 Task: In the Company fox5ny.com, Create email and send with subject: 'We're Thrilled to Welcome You ', and with mail content 'Good Morning,_x000D_
Welcome to a community of trailblazers and innovators. Discover a transformative opportunity that will empower you to thrive in your industry._x000D_
Thanks & Regards', attach the document: Terms_and_conditions.doc and insert image: visitingcard.jpg. Below Thanks and Regards, write facebook and insert the URL: www.facebook.com. Mark checkbox to create task to follow up : In 2 weeks.  Enter or choose an email address of recipient's from company's contact and send.. Logged in from softage.1@softage.net
Action: Mouse moved to (81, 50)
Screenshot: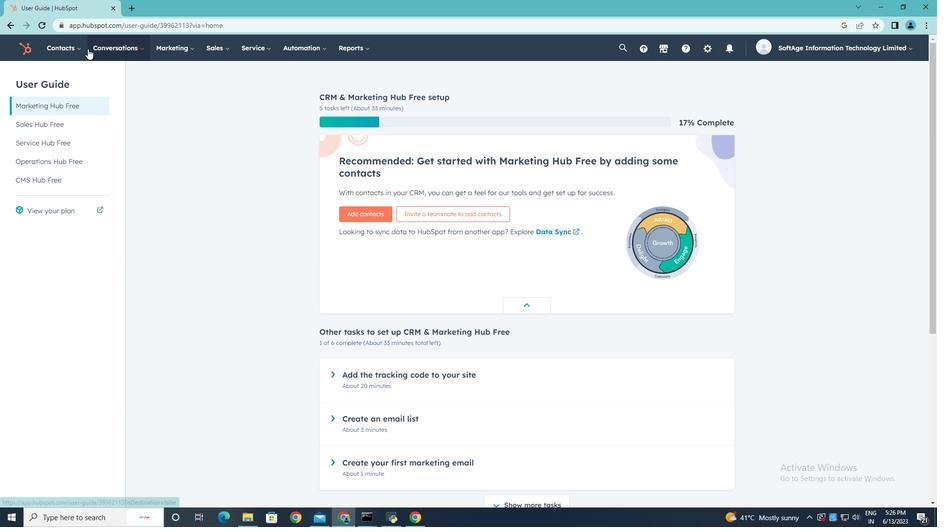 
Action: Mouse pressed left at (81, 50)
Screenshot: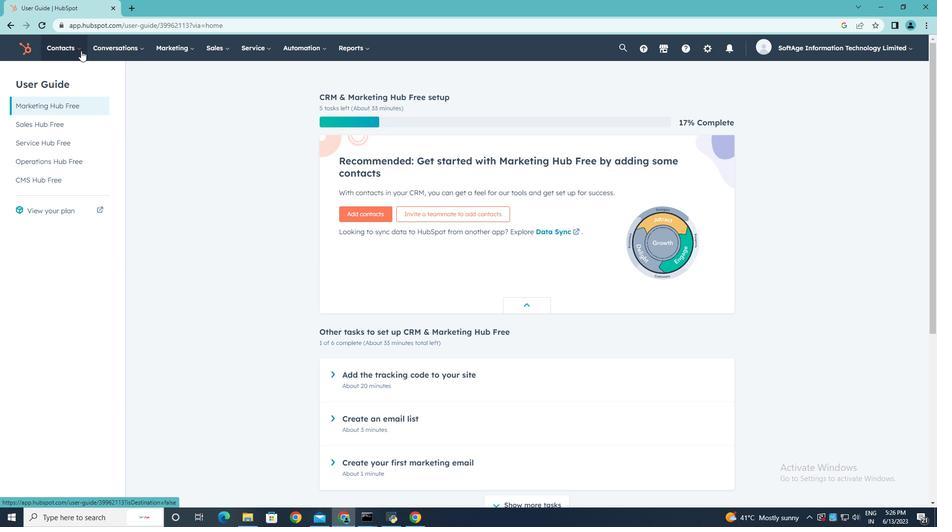 
Action: Mouse moved to (78, 95)
Screenshot: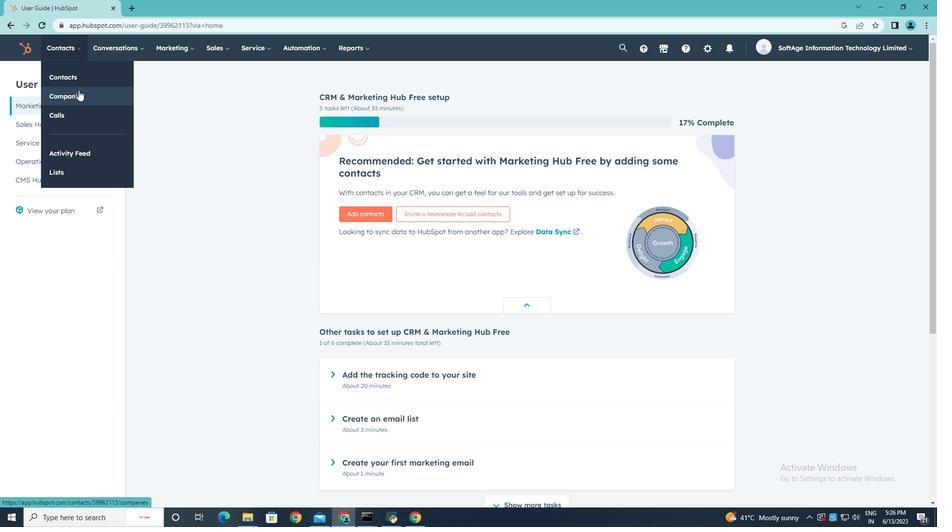 
Action: Mouse pressed left at (78, 95)
Screenshot: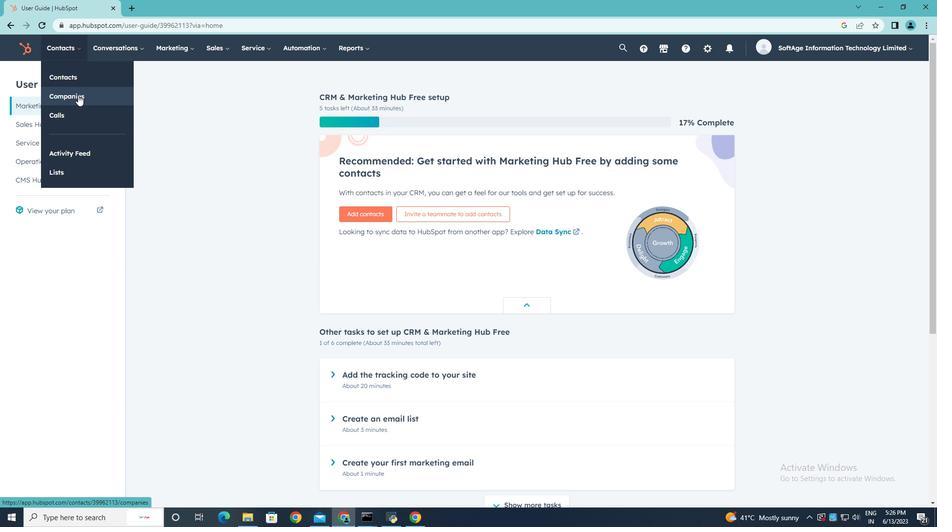 
Action: Mouse moved to (82, 163)
Screenshot: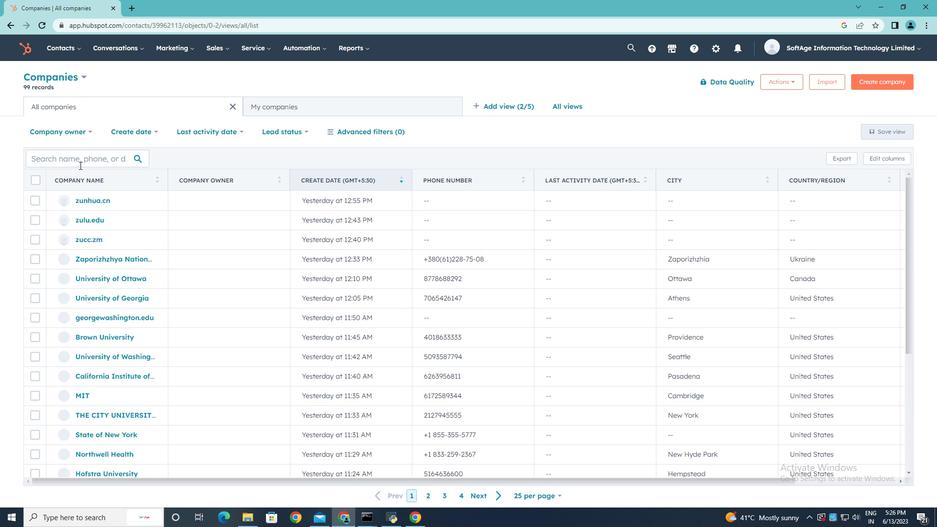 
Action: Mouse pressed left at (82, 163)
Screenshot: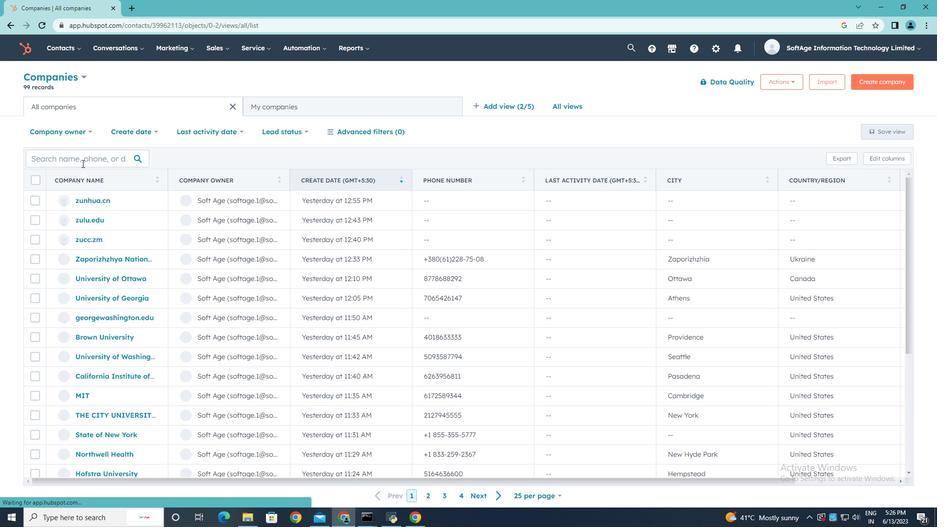 
Action: Key pressed fox5ny.com
Screenshot: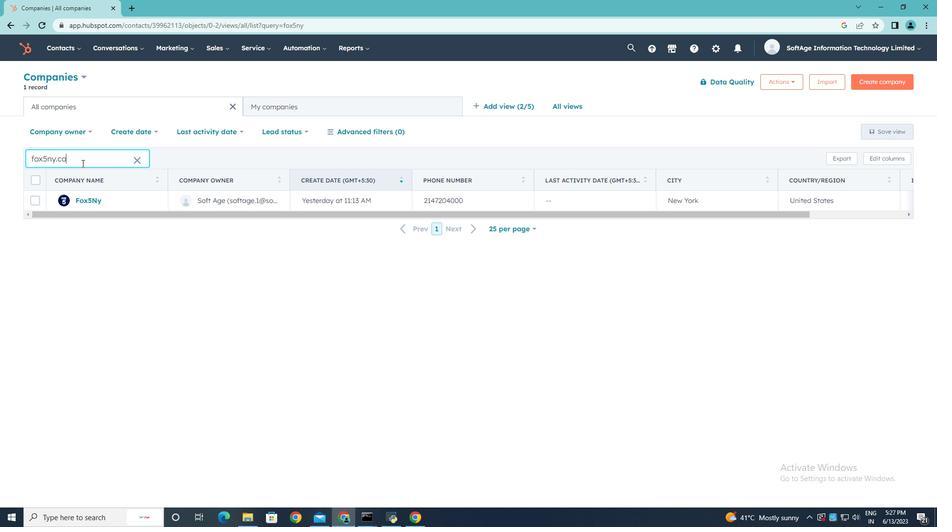 
Action: Mouse moved to (88, 198)
Screenshot: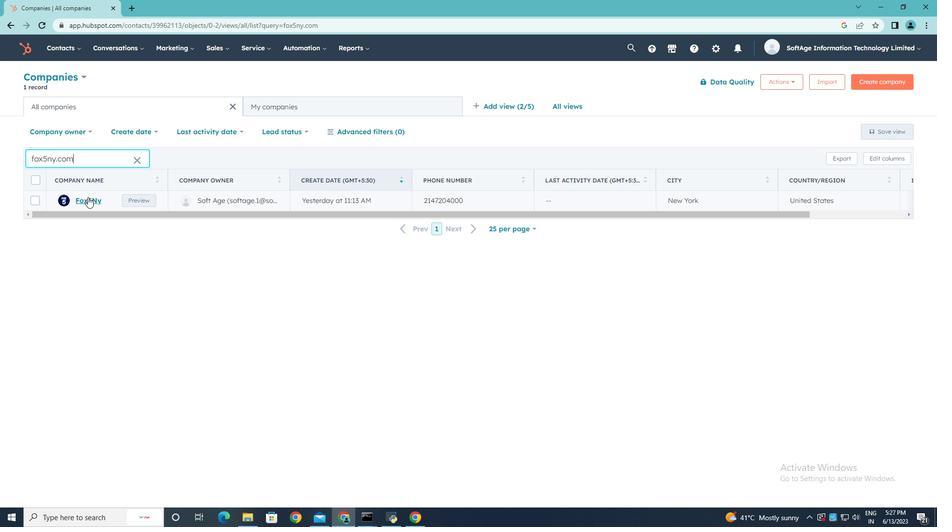 
Action: Mouse pressed left at (88, 198)
Screenshot: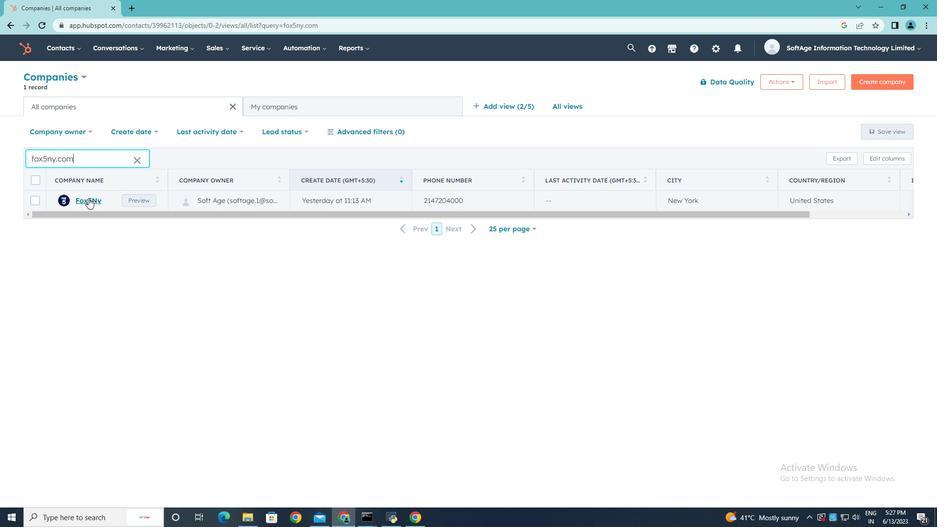 
Action: Mouse moved to (65, 169)
Screenshot: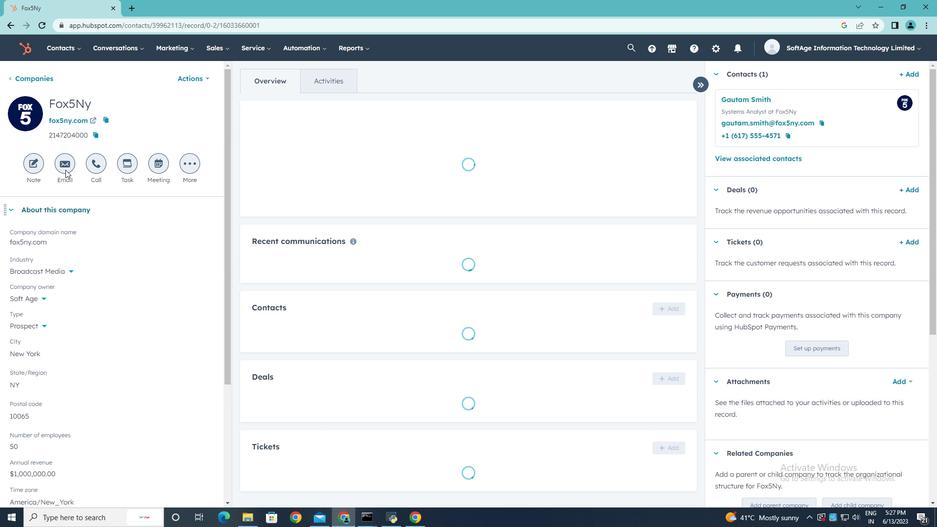 
Action: Mouse pressed left at (65, 169)
Screenshot: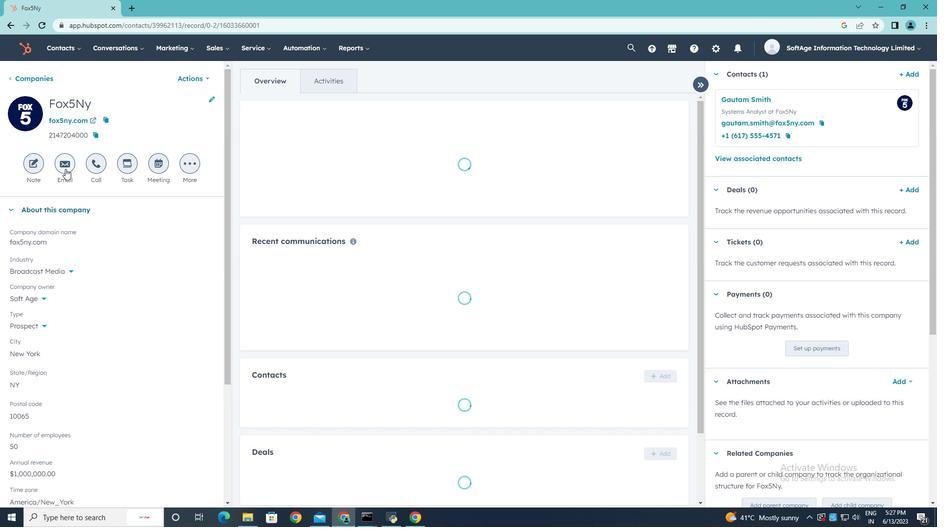 
Action: Key pressed we'<Key.backspace><Key.backspace><Key.backspace><Key.backspace><Key.shift>We're<Key.space><Key.shift>Thrilled<Key.space>to<Key.space><Key.shift>Welcome<Key.space><Key.shift>You
Screenshot: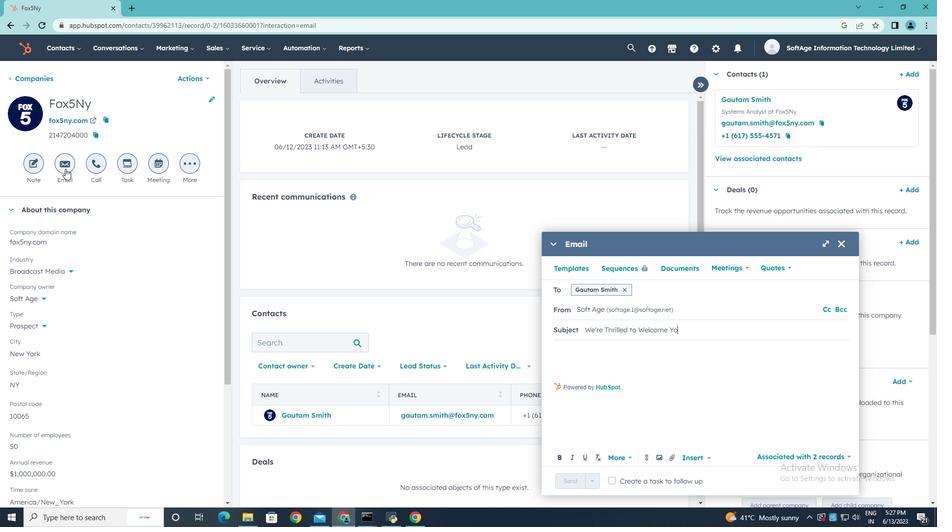
Action: Mouse moved to (567, 348)
Screenshot: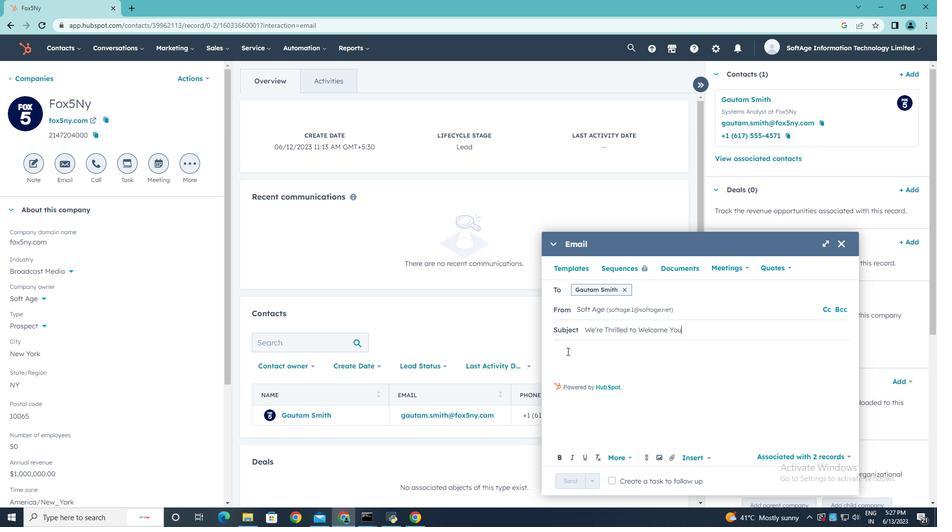 
Action: Mouse pressed left at (567, 348)
Screenshot: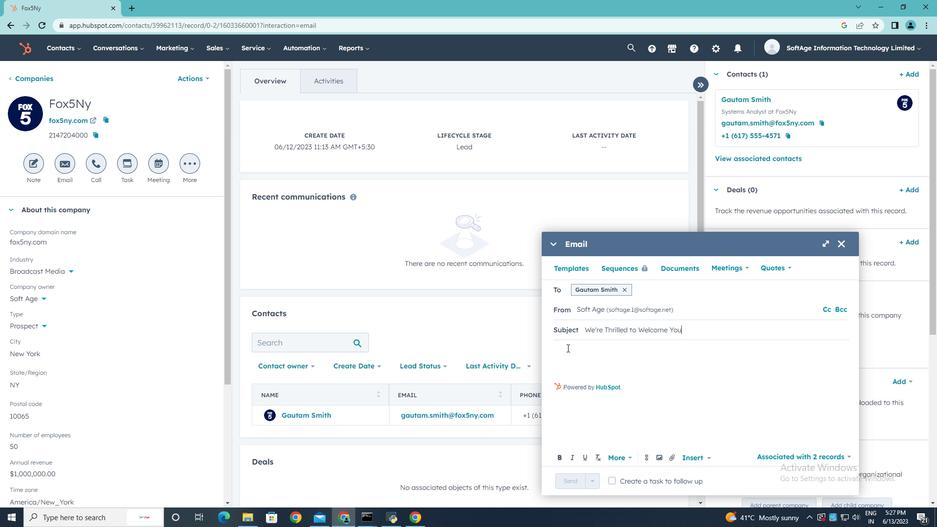 
Action: Key pressed <Key.shift><Key.shift><Key.shift><Key.shift><Key.shift><Key.shift><Key.shift><Key.shift><Key.shift>Good<Key.space><Key.shift>Morning,
Screenshot: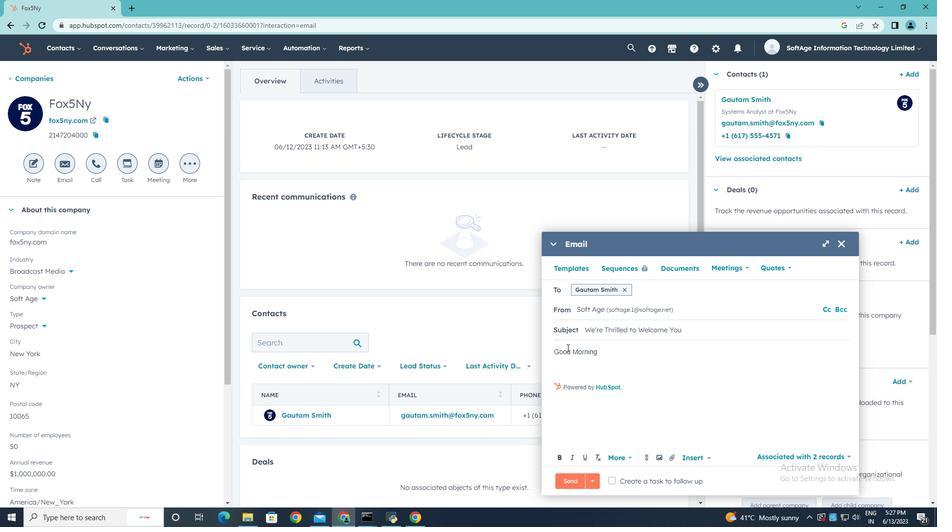 
Action: Mouse moved to (560, 361)
Screenshot: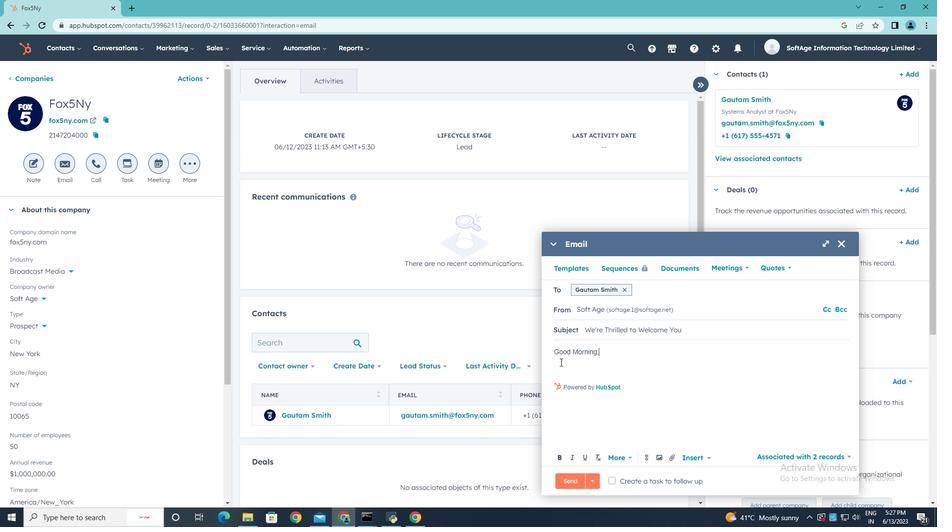 
Action: Mouse pressed left at (560, 361)
Screenshot: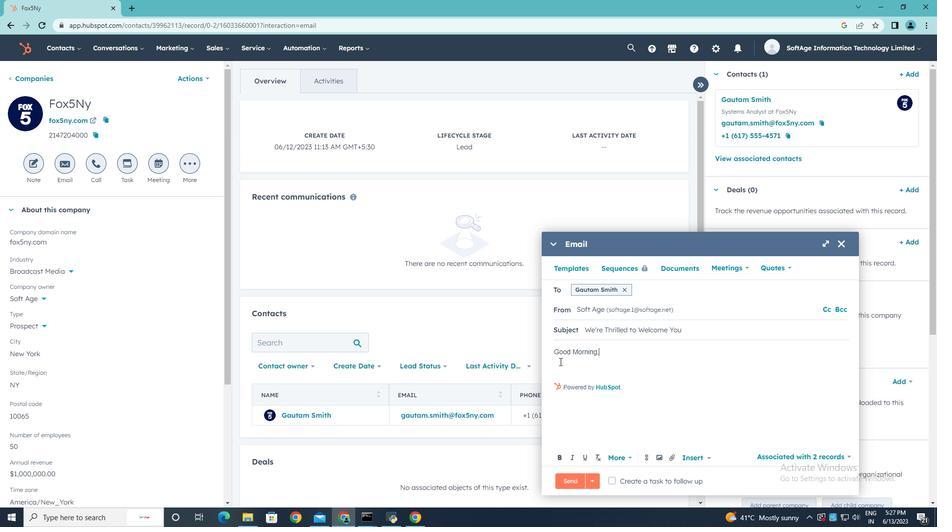 
Action: Key pressed <Key.shift>Welcome<Key.space>to<Key.space>a<Key.space>community<Key.space>of<Key.space>trailblazers<Key.space>and<Key.space>innovators.<Key.space><Key.shift>Discover<Key.space>a<Key.space>transformative<Key.space>opportunity<Key.space>that<Key.space>will<Key.space>empower<Key.space>t<Key.backspace>you<Key.space>to<Key.space>thrive<Key.space>in<Key.space>your<Key.space>industry.
Screenshot: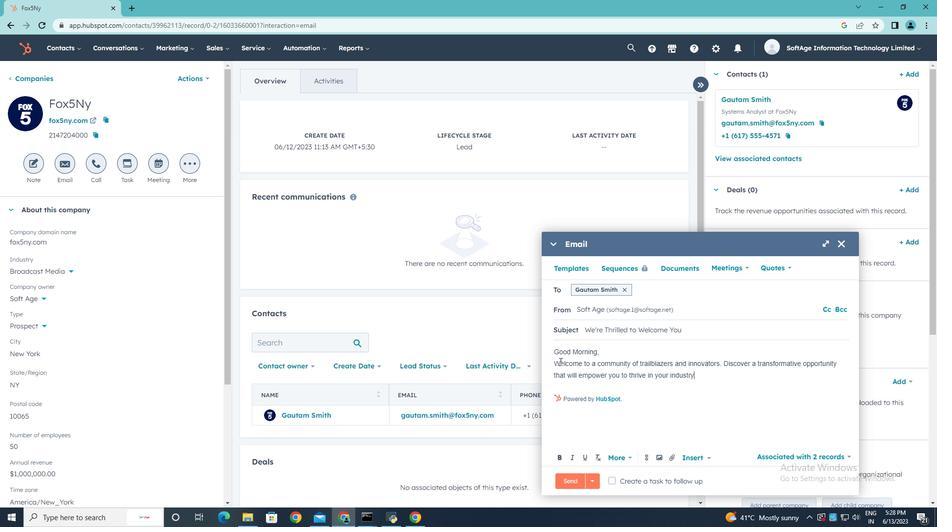 
Action: Mouse moved to (567, 383)
Screenshot: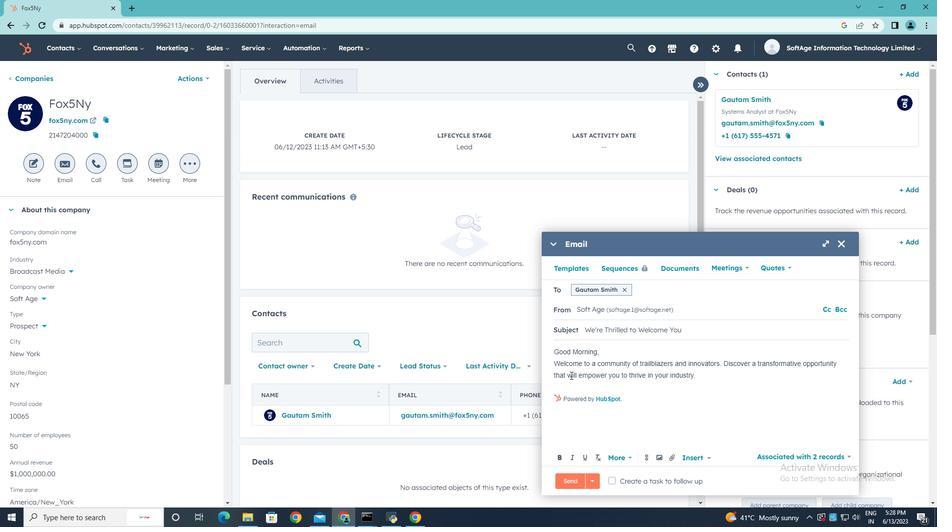 
Action: Mouse pressed left at (567, 383)
Screenshot: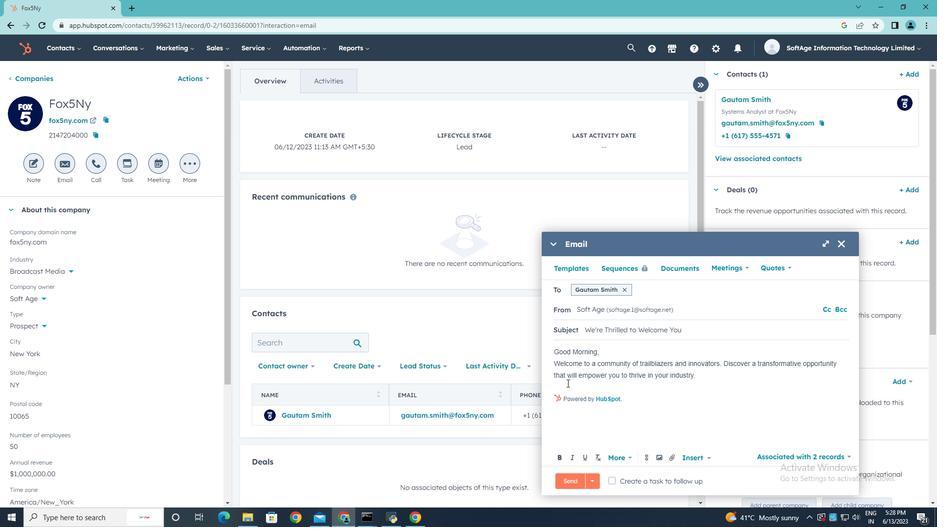 
Action: Key pressed <Key.enter><Key.shift>Thanks<Key.space><Key.shift><Key.shift>&<Key.space><Key.shift>Regards,
Screenshot: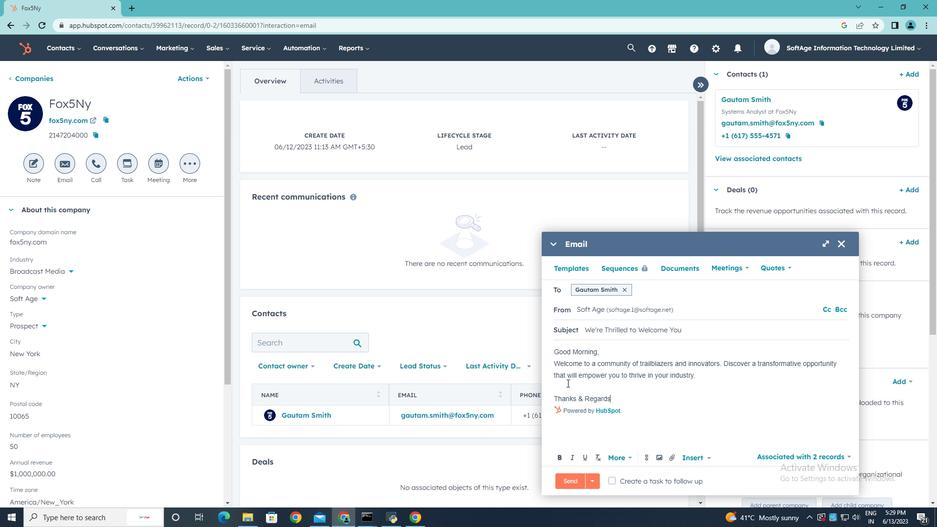 
Action: Mouse moved to (674, 458)
Screenshot: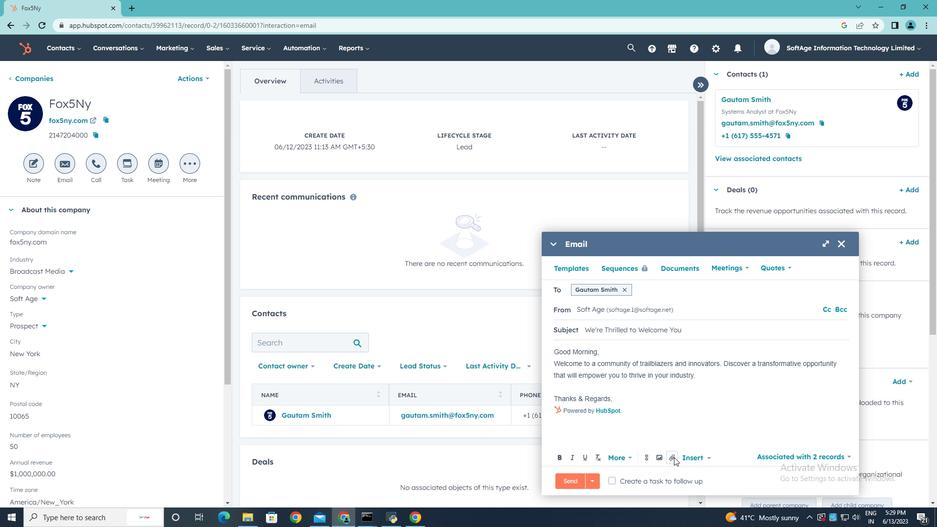 
Action: Mouse pressed left at (674, 458)
Screenshot: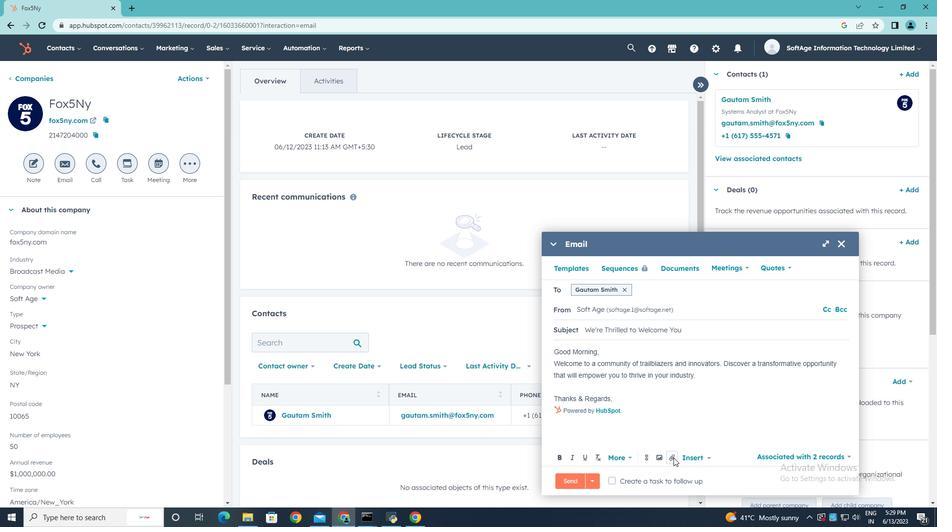 
Action: Mouse moved to (694, 429)
Screenshot: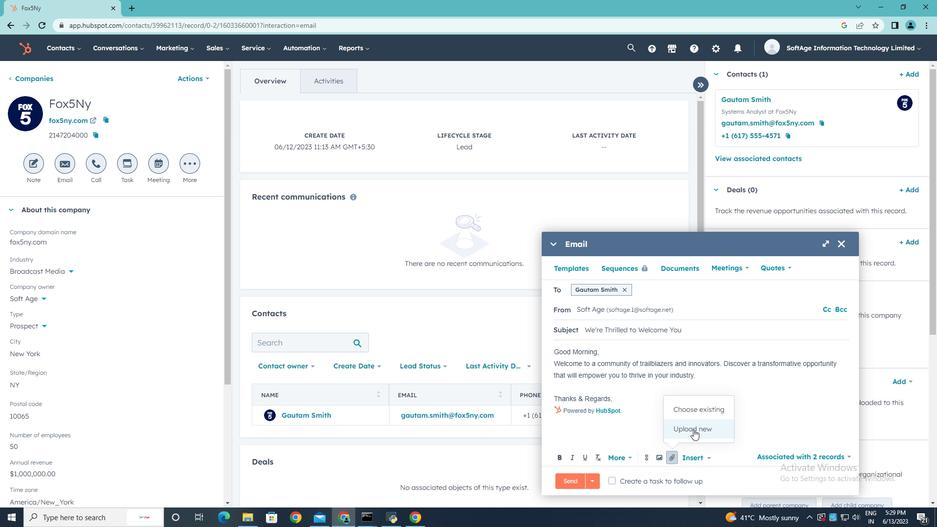 
Action: Mouse pressed left at (694, 429)
Screenshot: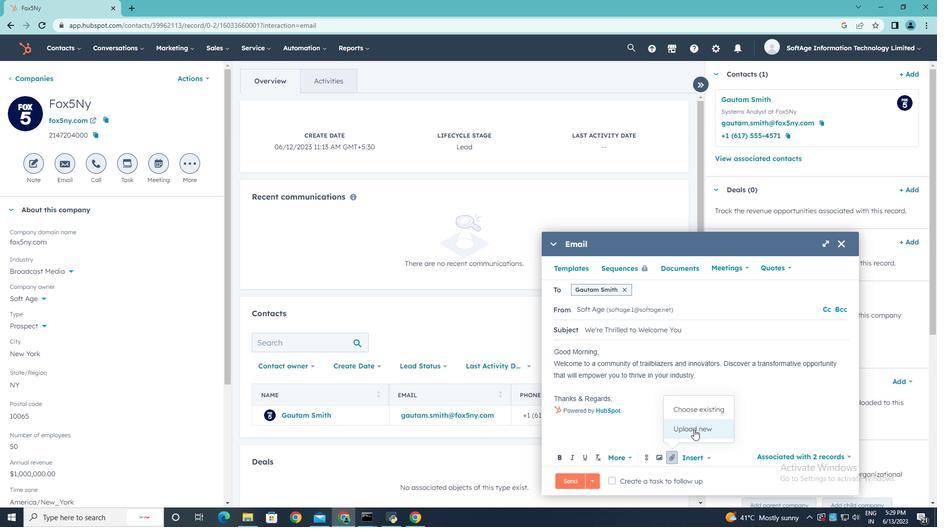 
Action: Mouse moved to (185, 94)
Screenshot: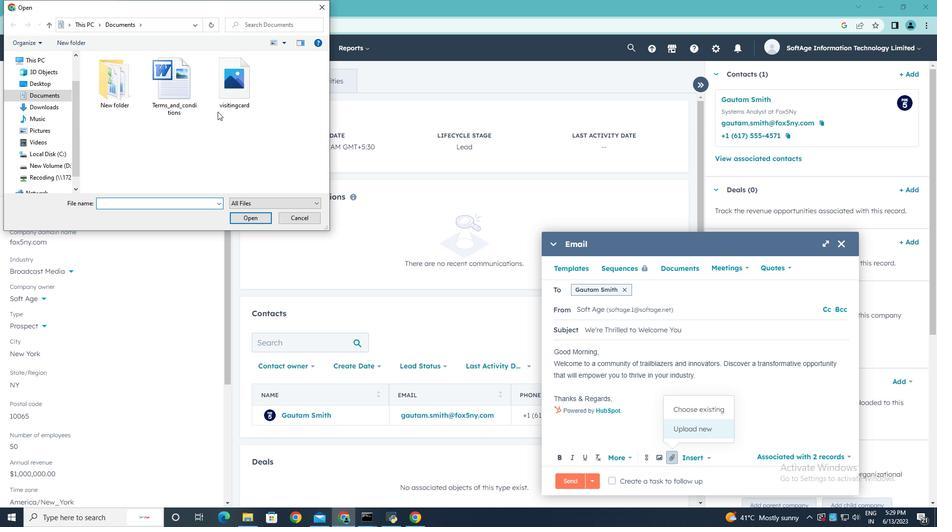 
Action: Mouse pressed left at (185, 94)
Screenshot: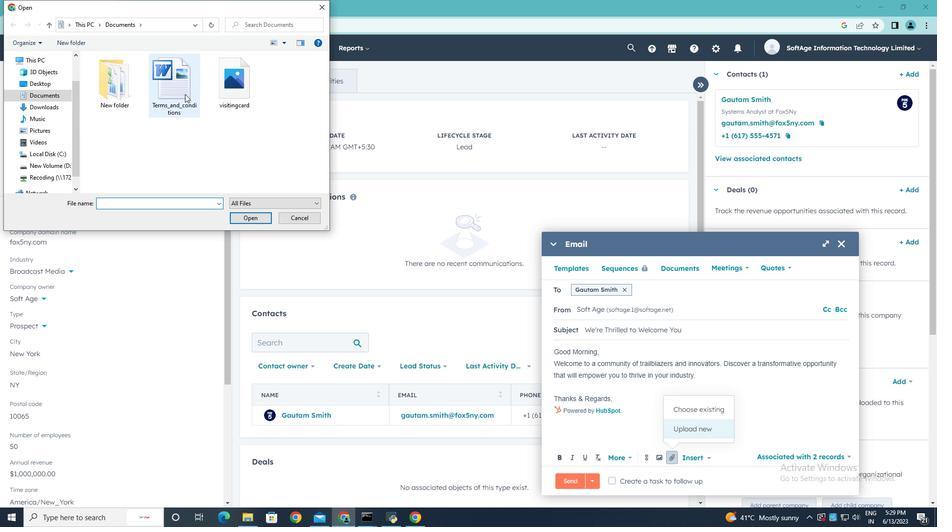 
Action: Mouse moved to (247, 219)
Screenshot: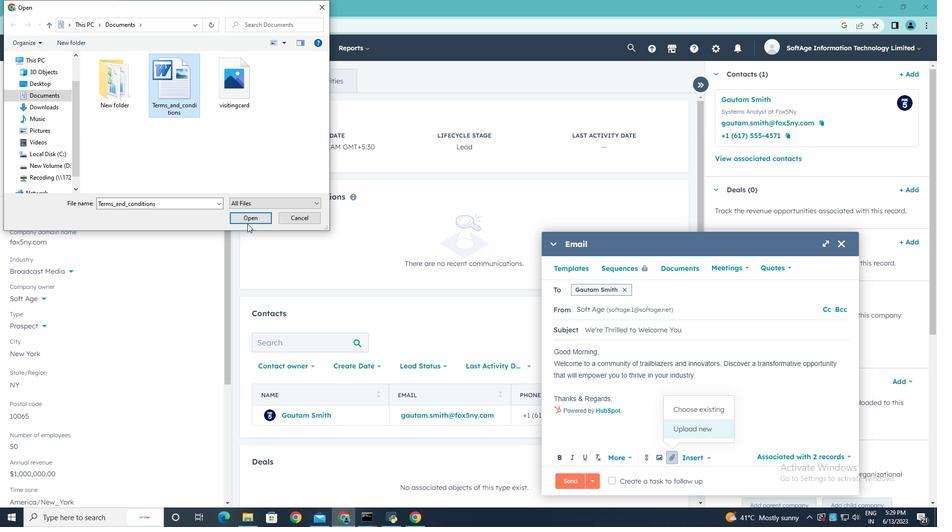 
Action: Mouse pressed left at (247, 219)
Screenshot: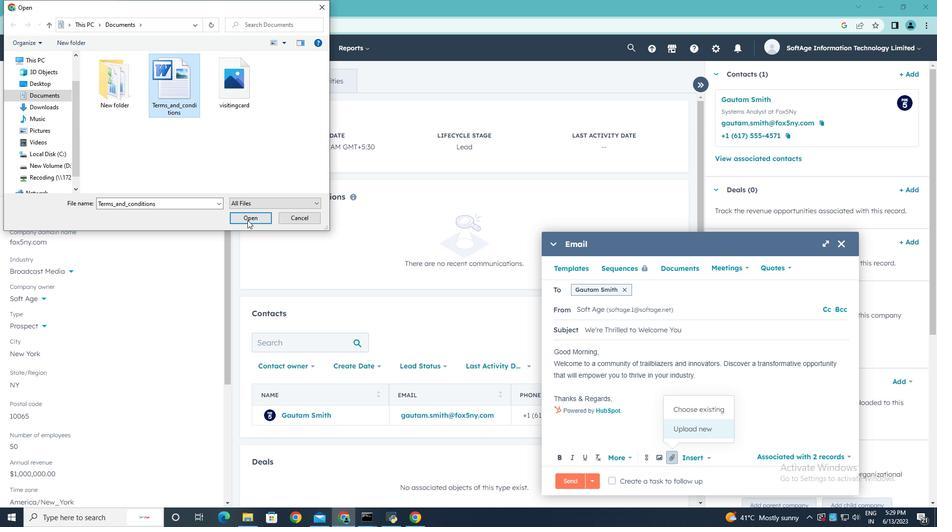 
Action: Mouse moved to (674, 433)
Screenshot: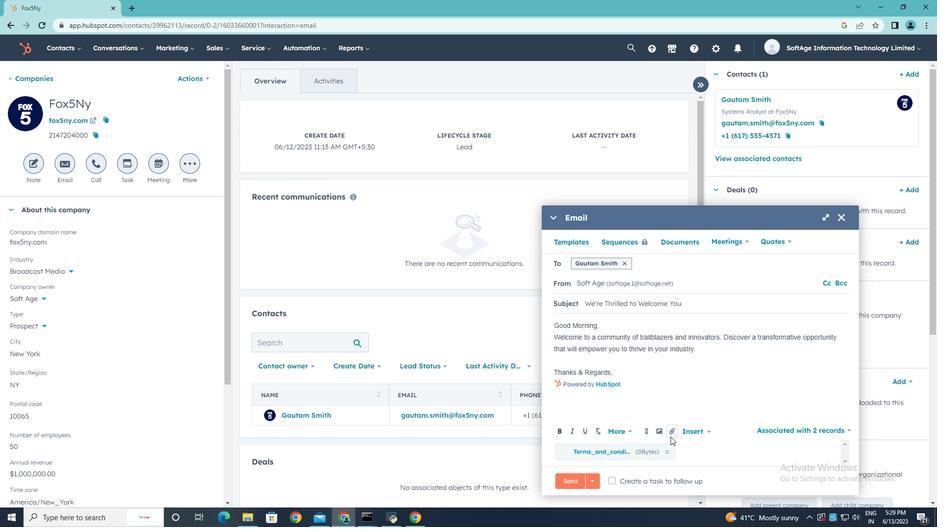 
Action: Mouse pressed left at (674, 433)
Screenshot: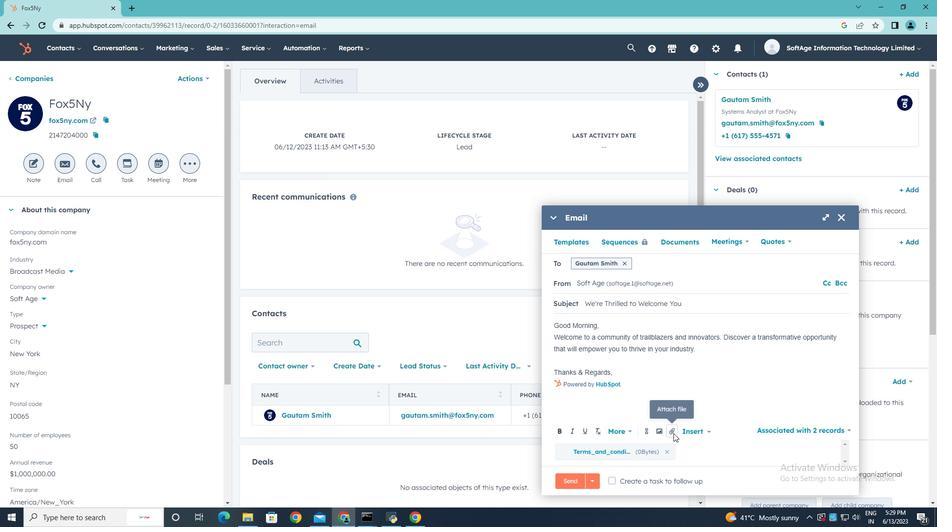 
Action: Mouse moved to (694, 403)
Screenshot: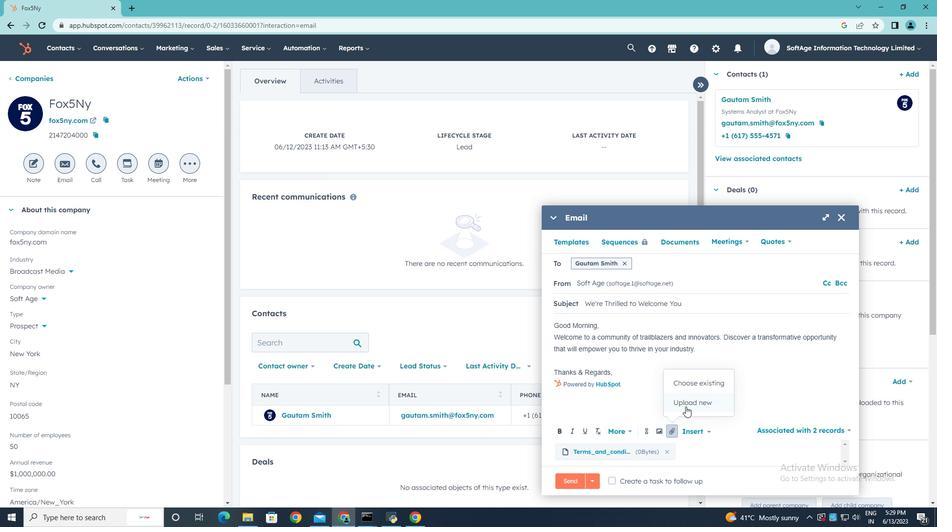 
Action: Mouse pressed left at (694, 403)
Screenshot: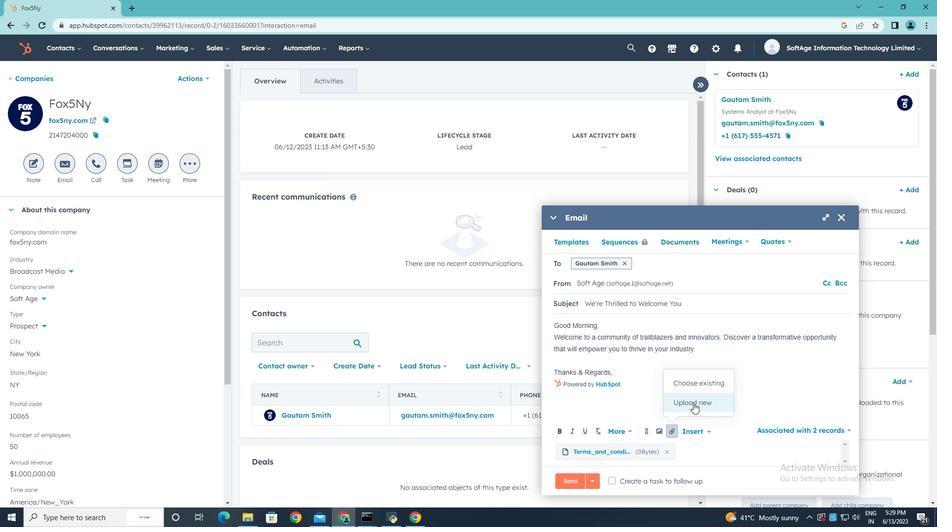 
Action: Mouse moved to (236, 95)
Screenshot: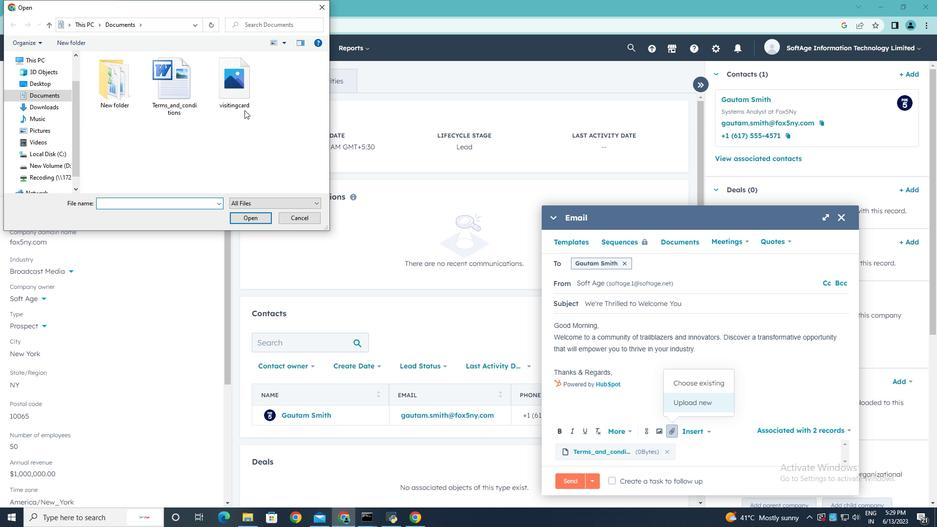 
Action: Mouse pressed left at (236, 95)
Screenshot: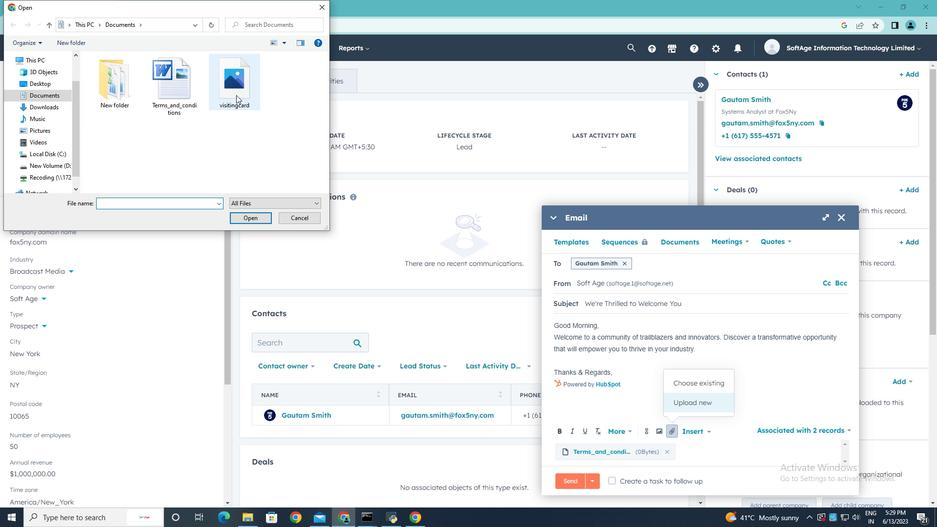 
Action: Mouse moved to (251, 218)
Screenshot: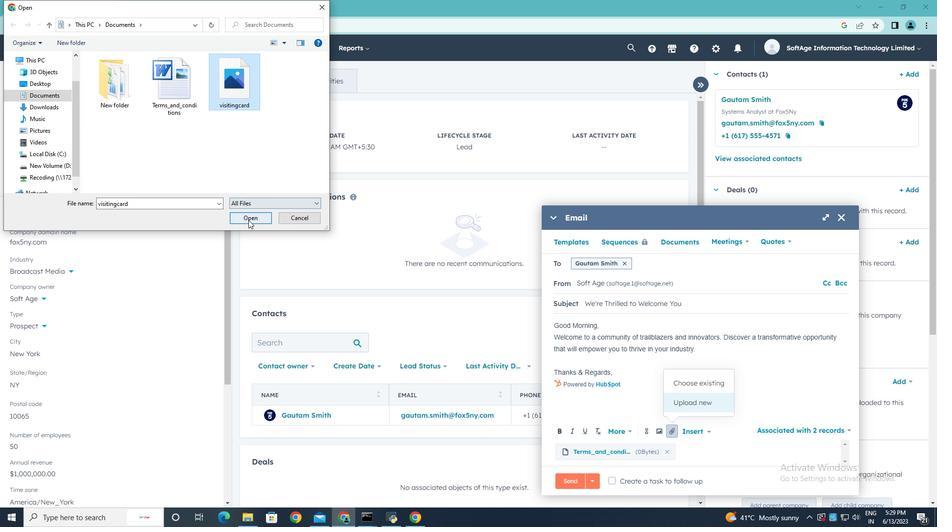 
Action: Mouse pressed left at (251, 218)
Screenshot: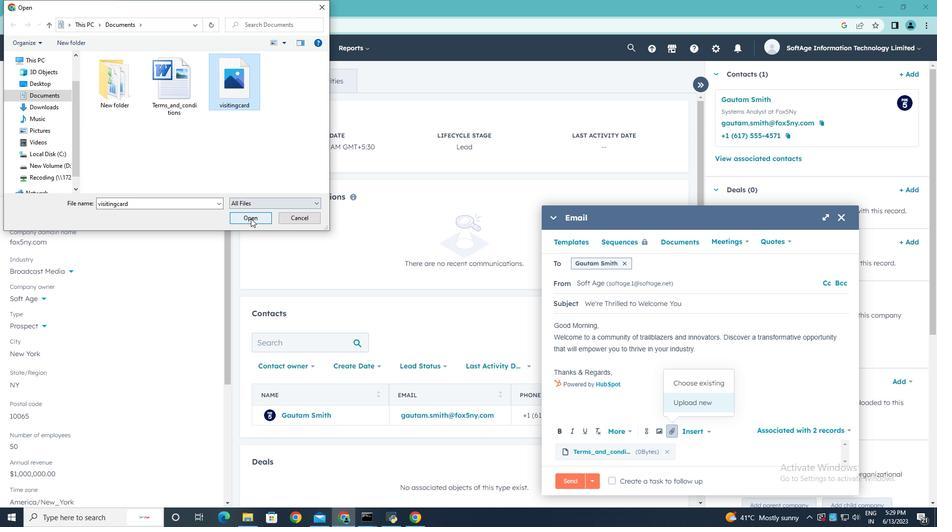 
Action: Mouse moved to (617, 375)
Screenshot: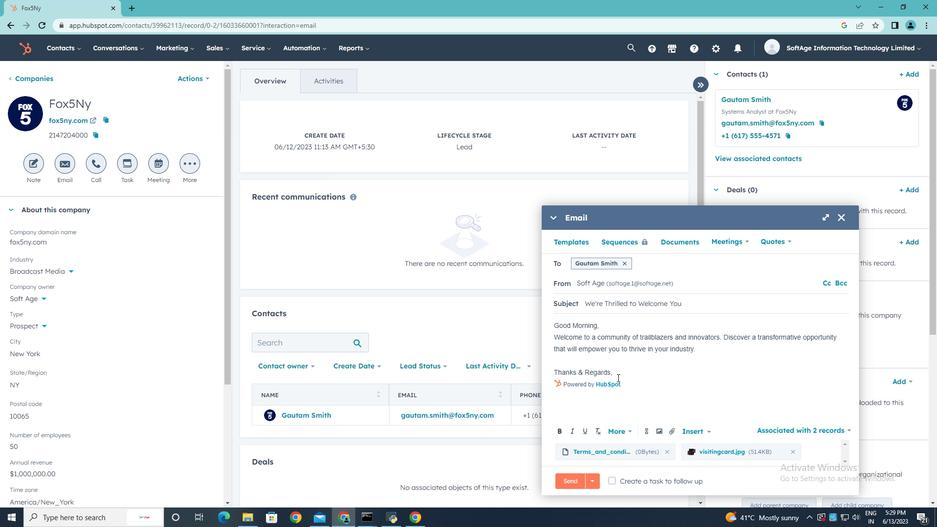 
Action: Mouse pressed left at (617, 375)
Screenshot: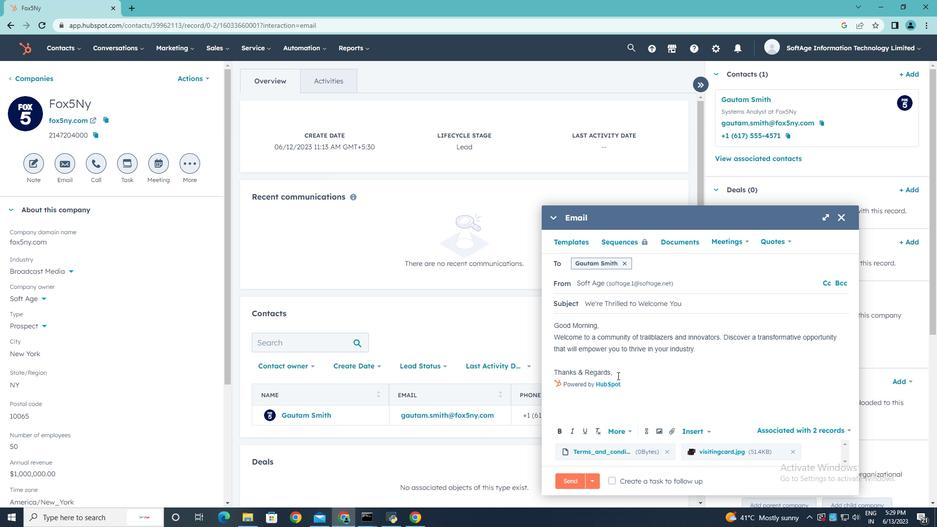 
Action: Key pressed <Key.enter>
Screenshot: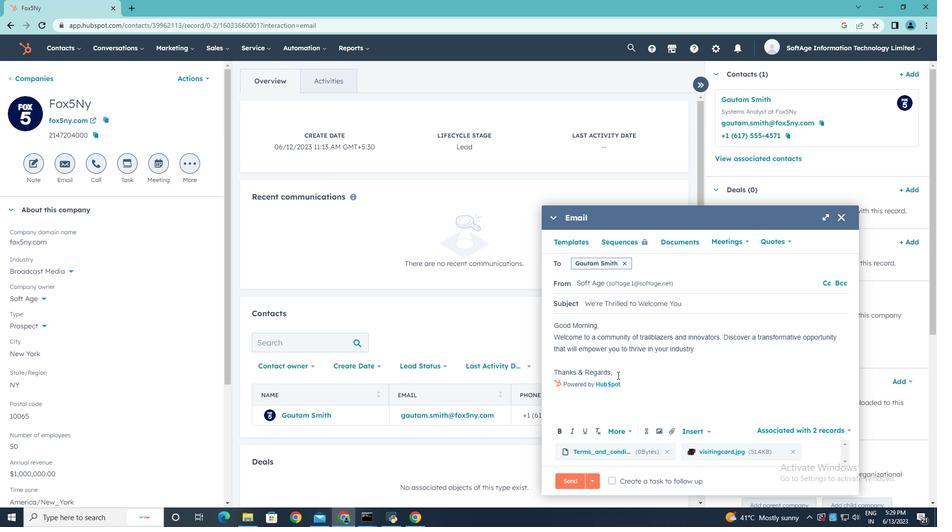 
Action: Mouse moved to (646, 431)
Screenshot: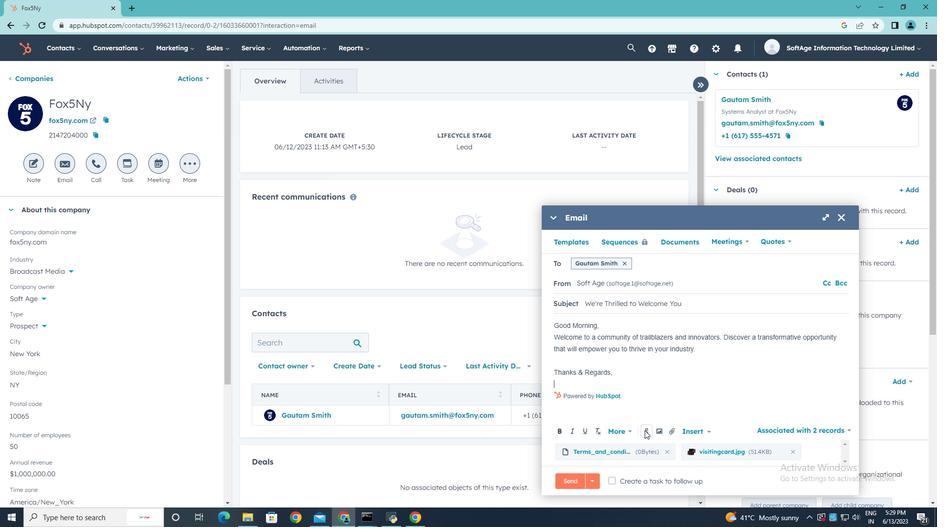 
Action: Mouse pressed left at (646, 431)
Screenshot: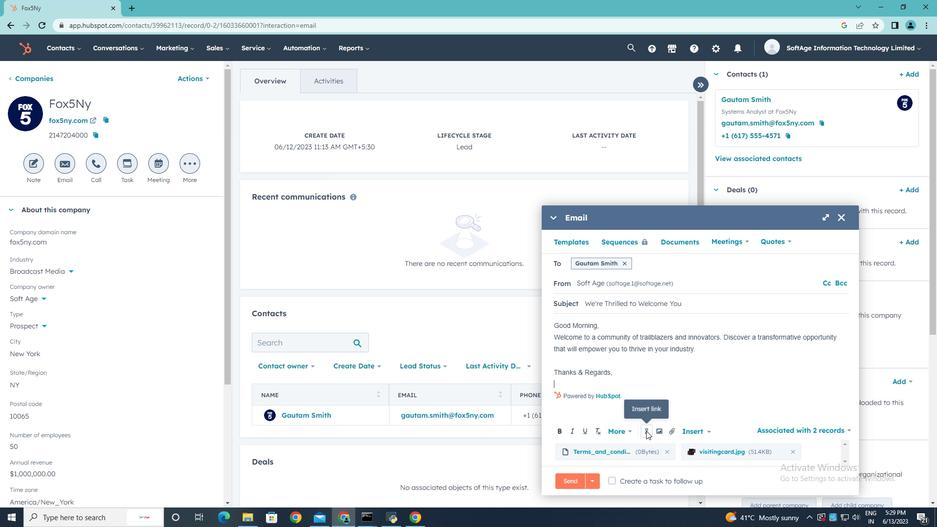 
Action: Mouse moved to (665, 320)
Screenshot: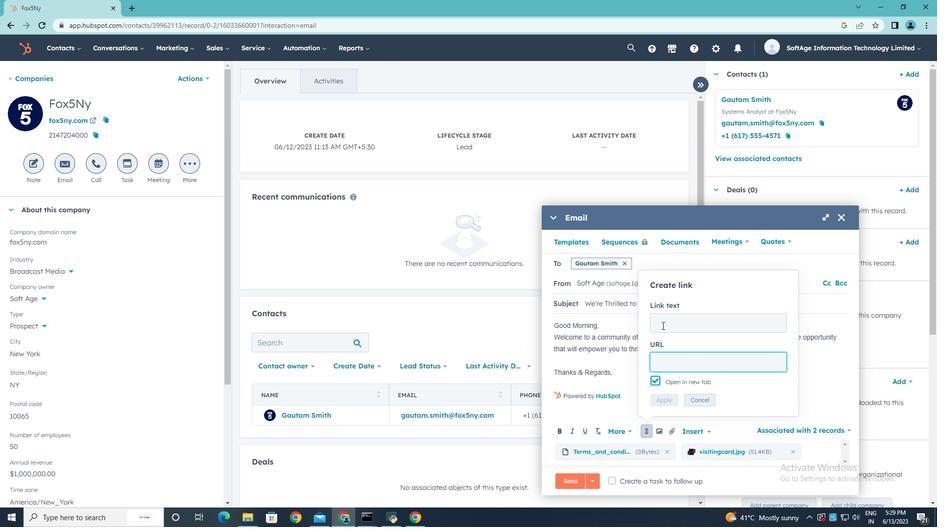 
Action: Mouse pressed left at (665, 320)
Screenshot: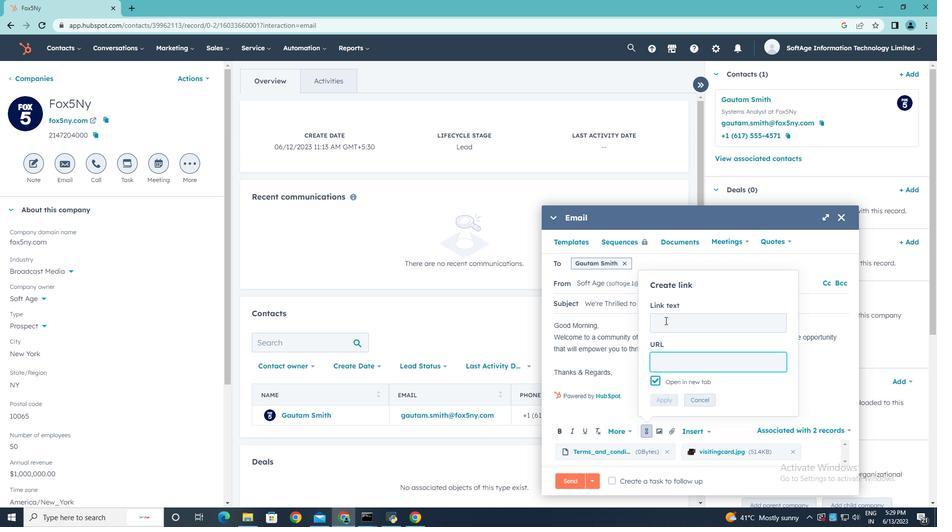 
Action: Key pressed facebook
Screenshot: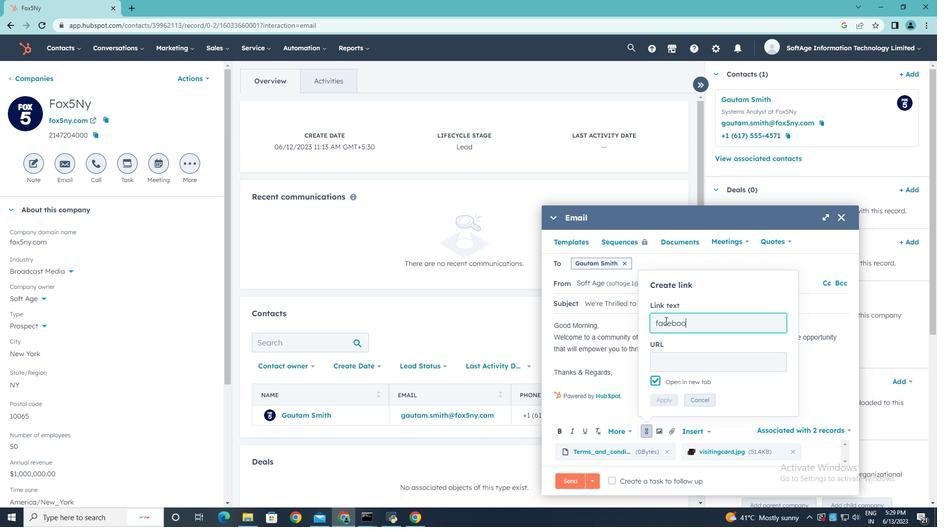 
Action: Mouse moved to (677, 361)
Screenshot: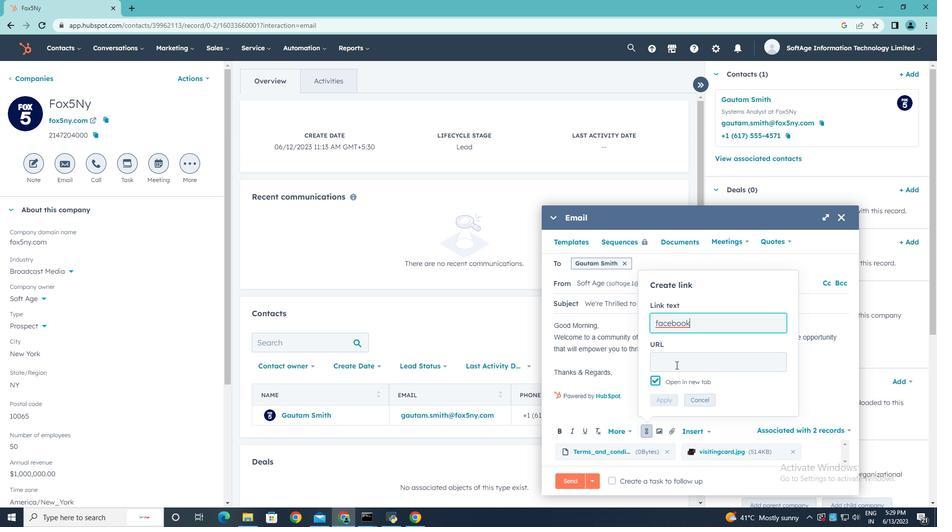 
Action: Mouse pressed left at (677, 361)
Screenshot: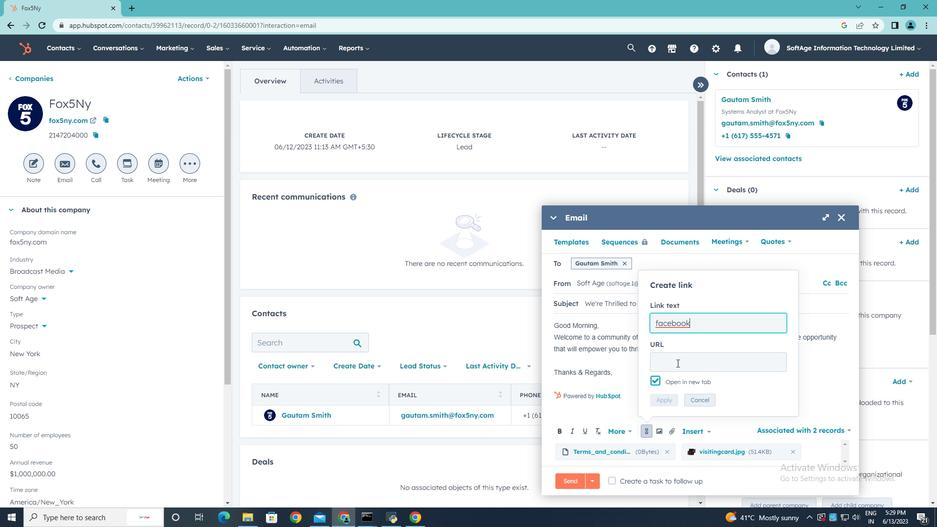 
Action: Key pressed www.facebook.com
Screenshot: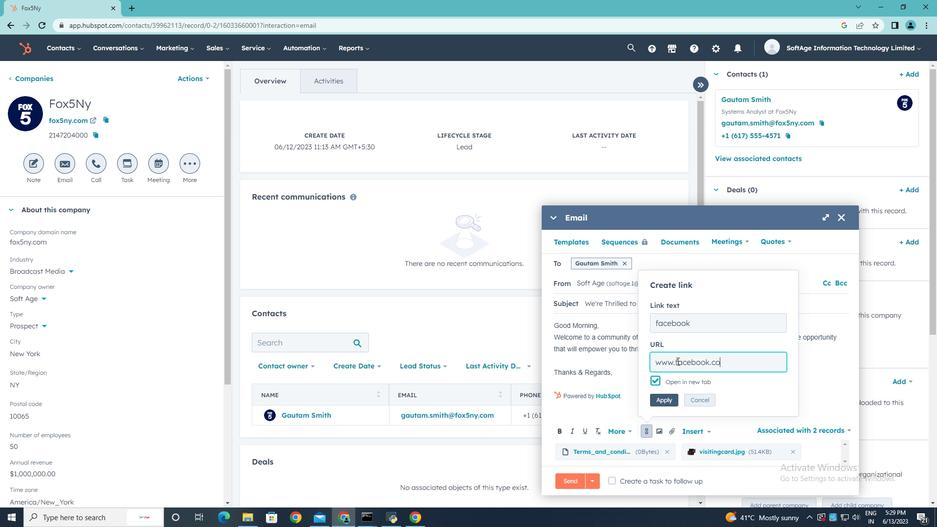
Action: Mouse moved to (663, 398)
Screenshot: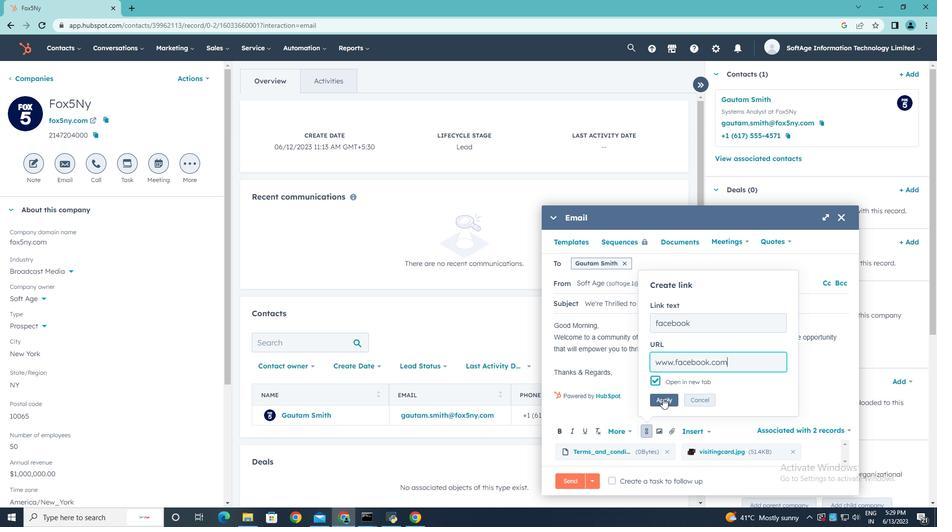 
Action: Mouse pressed left at (663, 398)
Screenshot: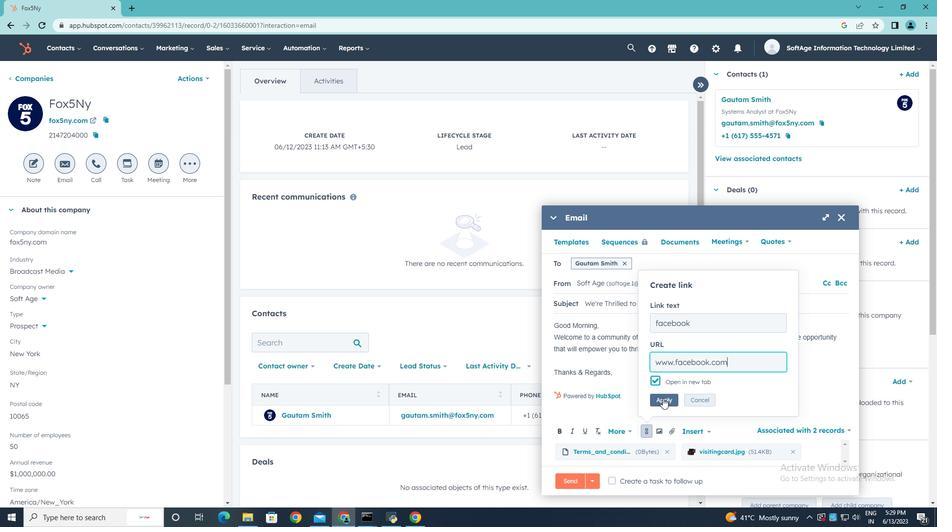 
Action: Mouse moved to (615, 480)
Screenshot: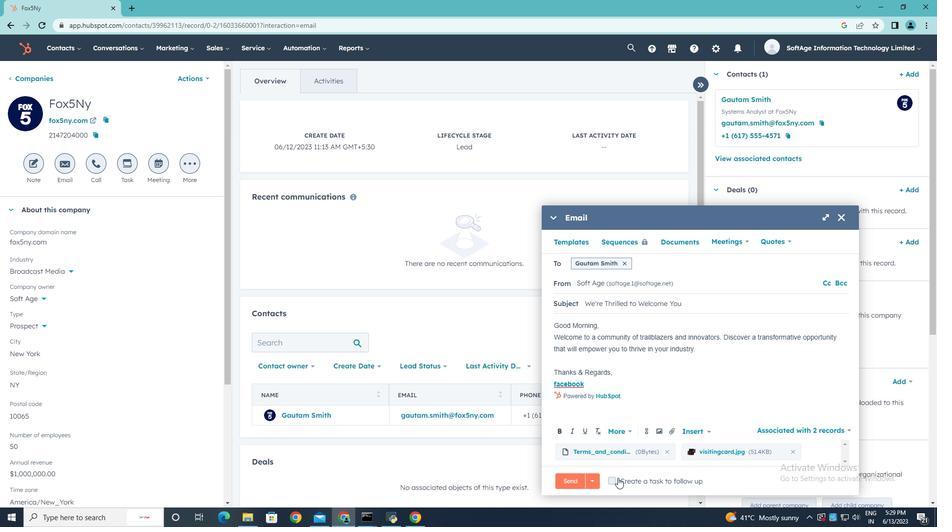 
Action: Mouse pressed left at (615, 480)
Screenshot: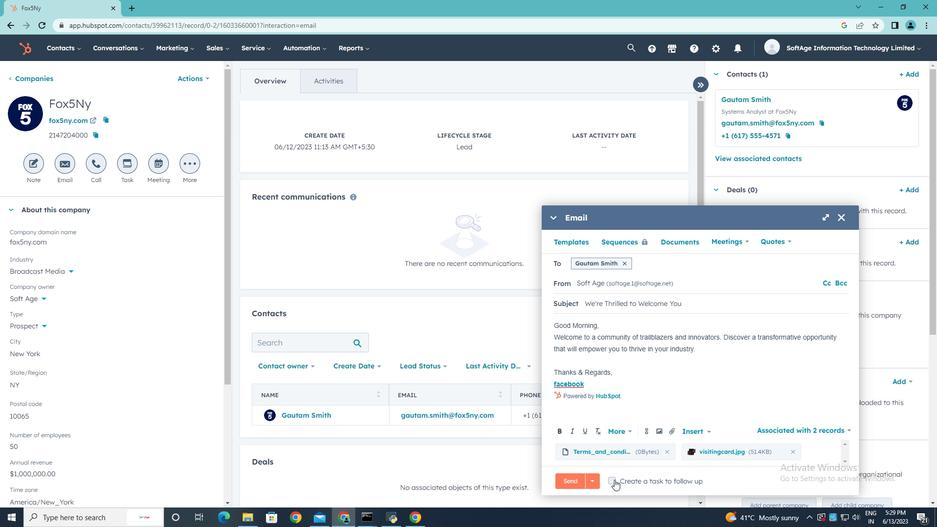 
Action: Mouse moved to (802, 480)
Screenshot: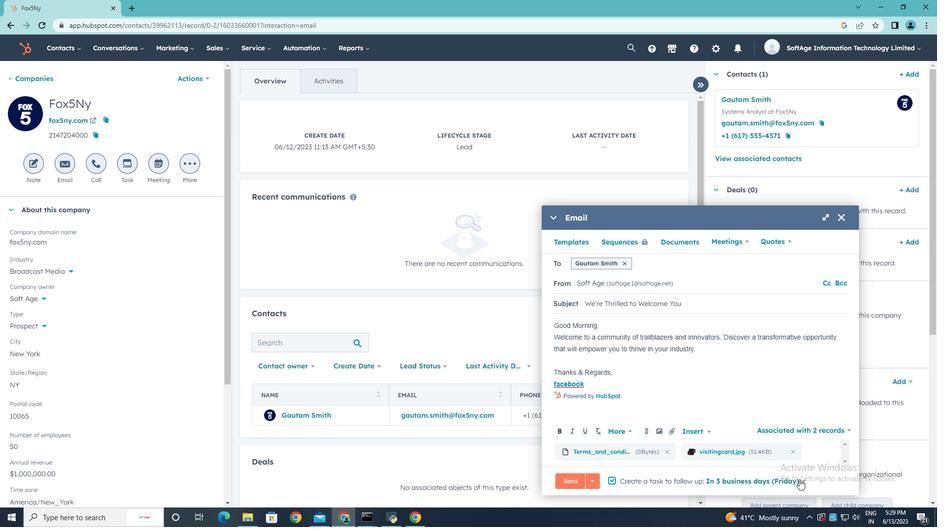 
Action: Mouse pressed left at (802, 480)
Screenshot: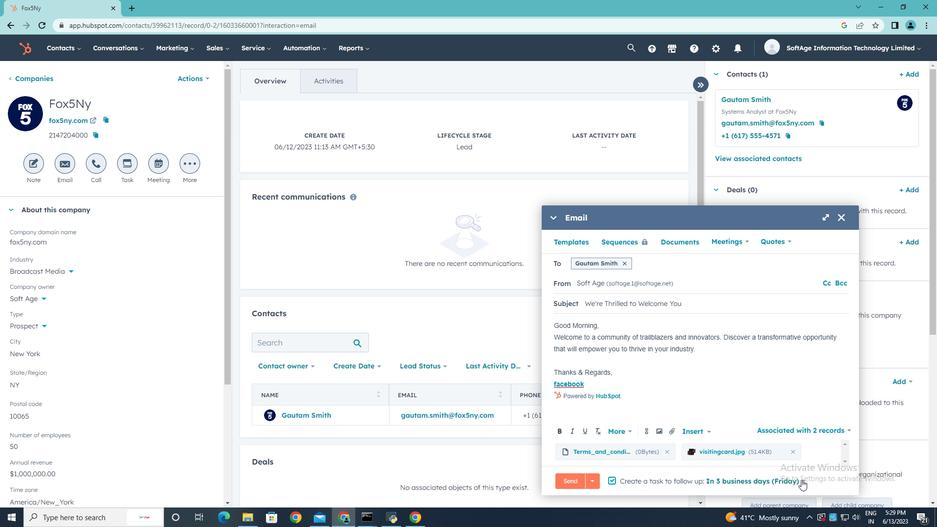 
Action: Mouse moved to (767, 421)
Screenshot: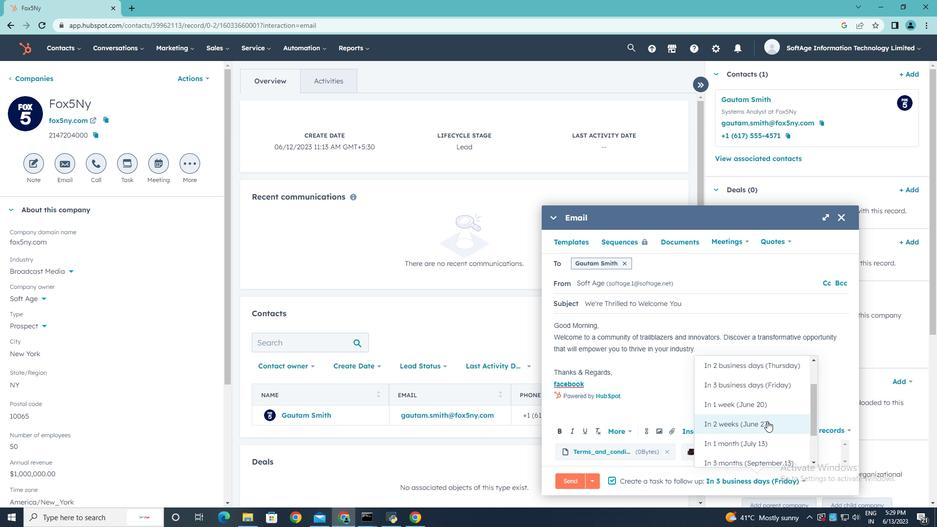 
Action: Mouse pressed left at (767, 421)
Screenshot: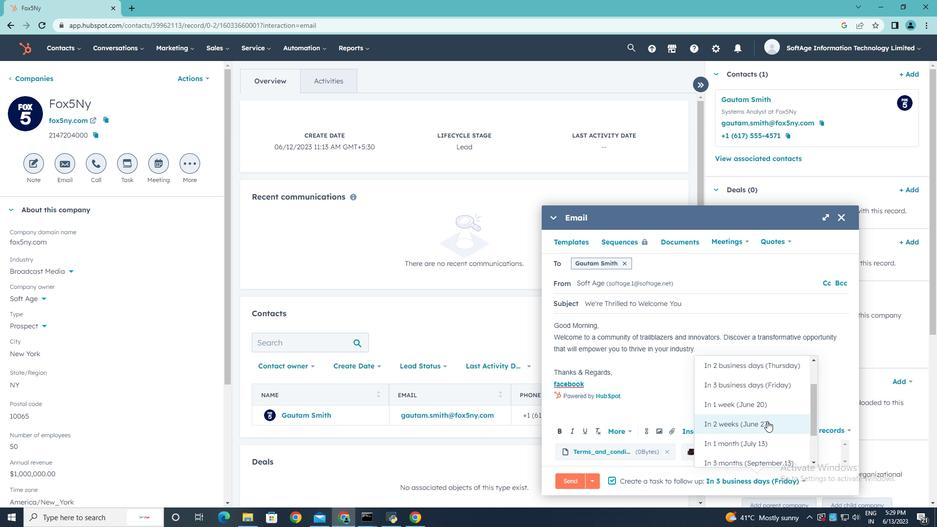 
Action: Mouse moved to (573, 484)
Screenshot: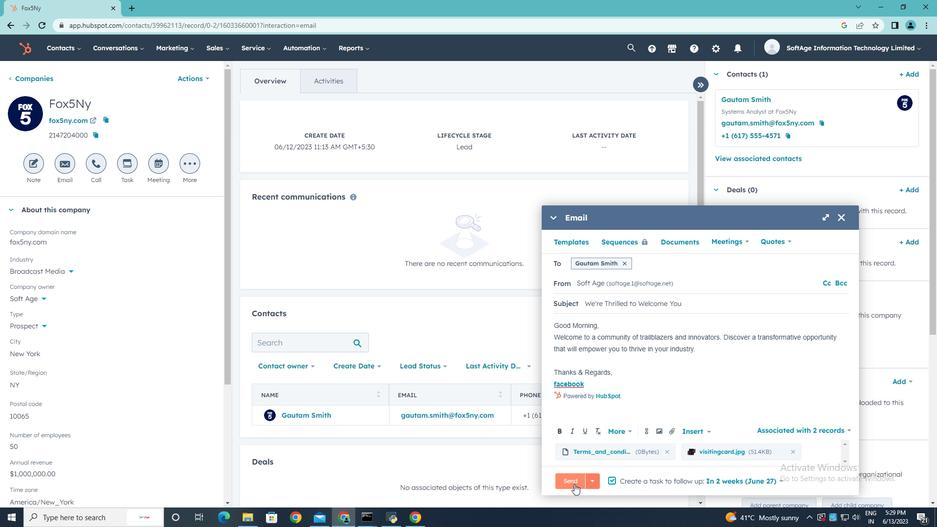
Action: Mouse pressed left at (573, 484)
Screenshot: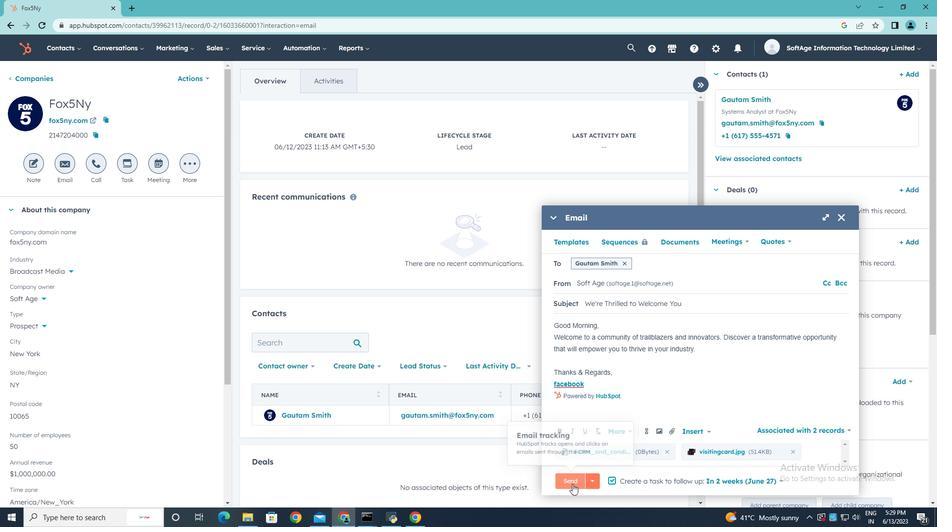 
Action: Mouse moved to (573, 484)
Screenshot: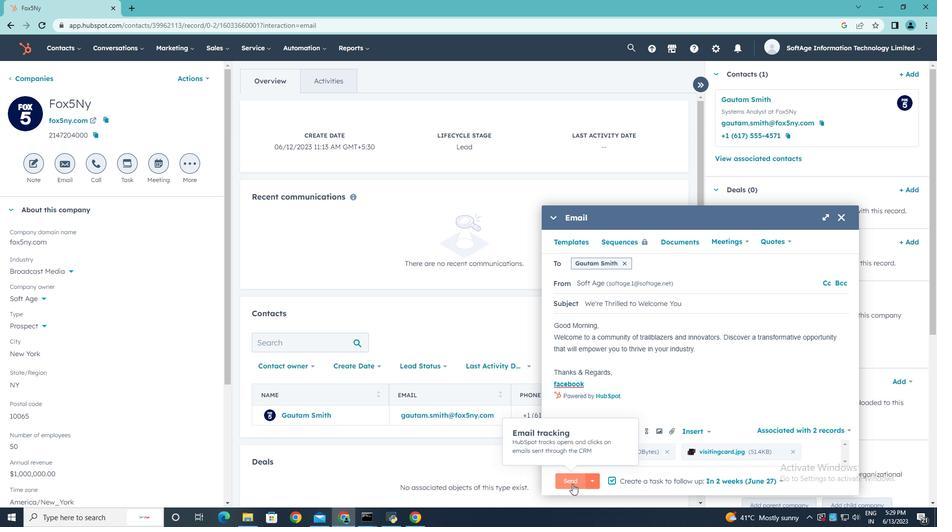 
